 Task: Customize the date range so that invitees can schedule indefinitely into the future.
Action: Mouse moved to (464, 313)
Screenshot: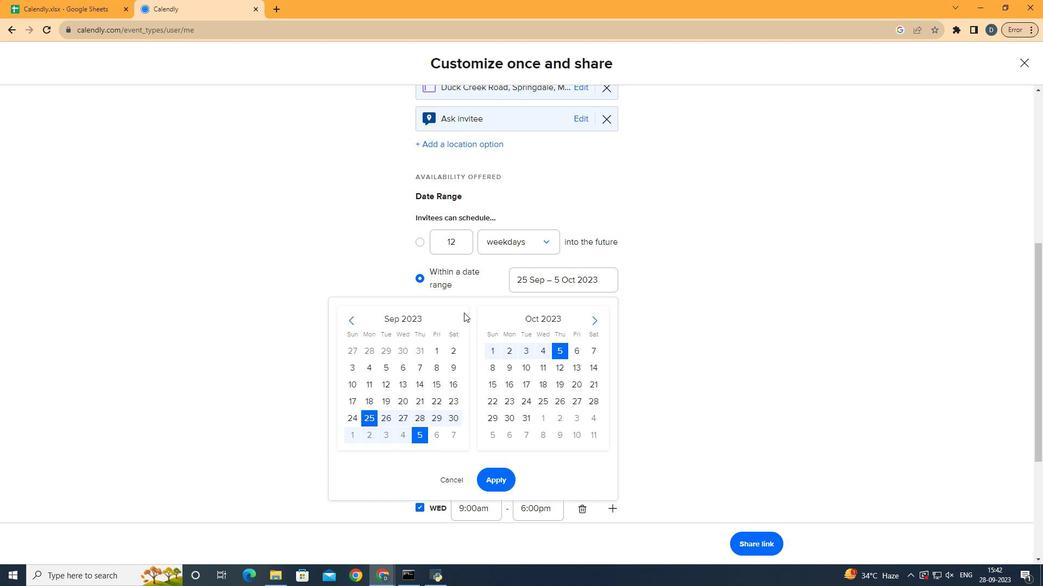 
Action: Mouse pressed left at (464, 313)
Screenshot: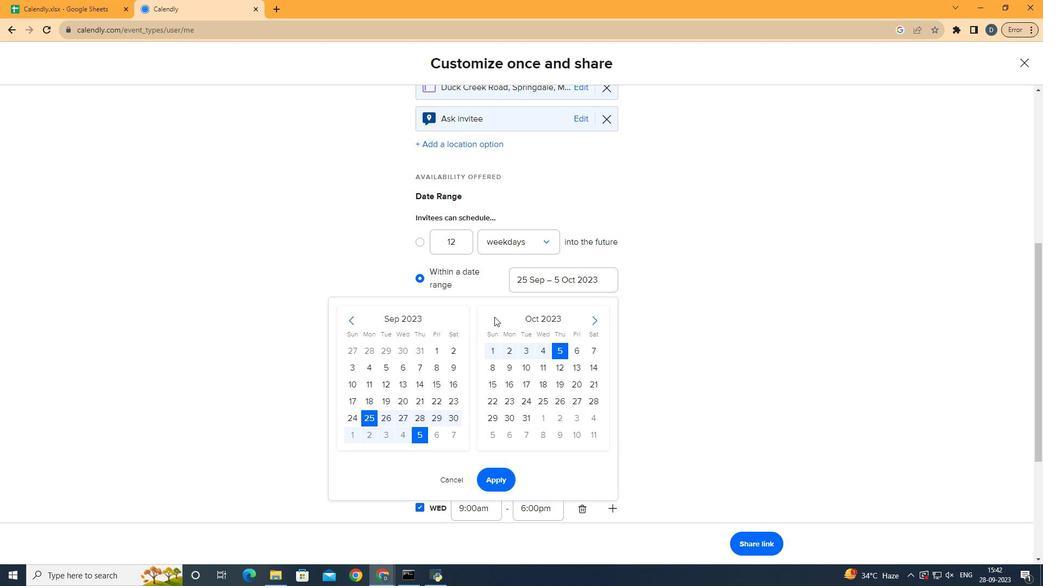 
Action: Mouse moved to (787, 348)
Screenshot: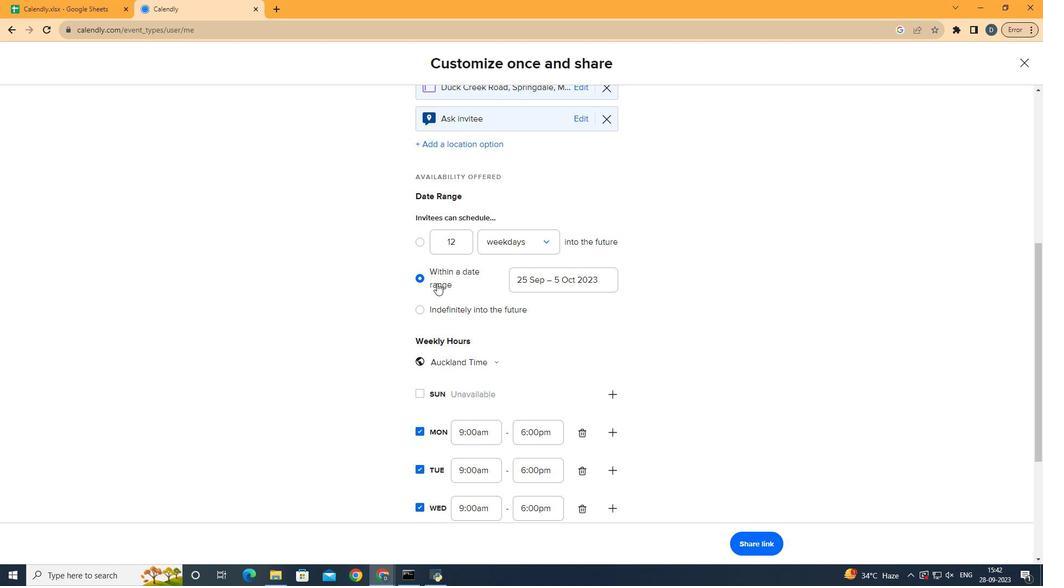 
Action: Mouse pressed left at (787, 348)
Screenshot: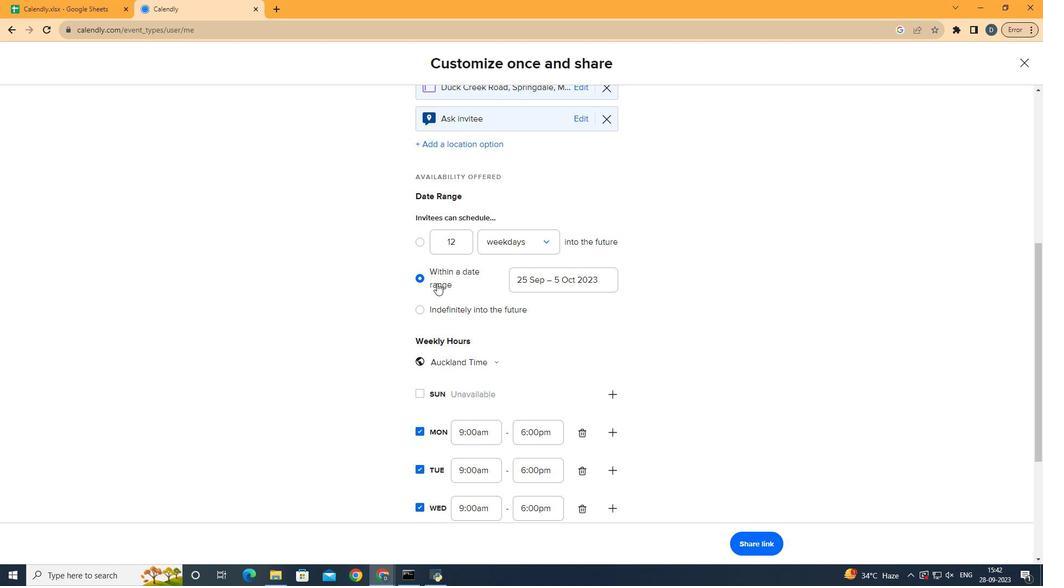 
Action: Mouse moved to (427, 308)
Screenshot: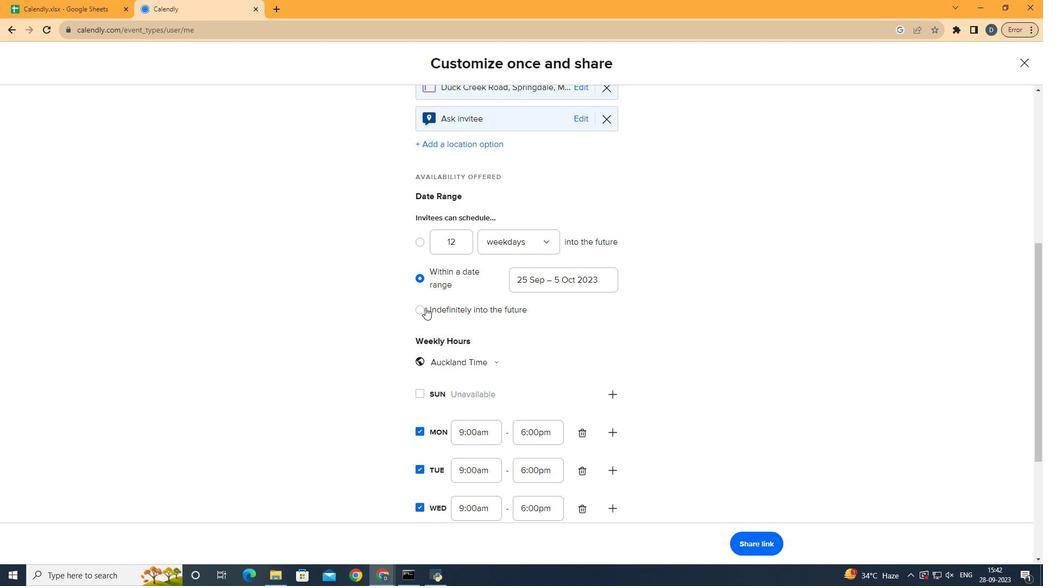 
Action: Mouse pressed left at (427, 308)
Screenshot: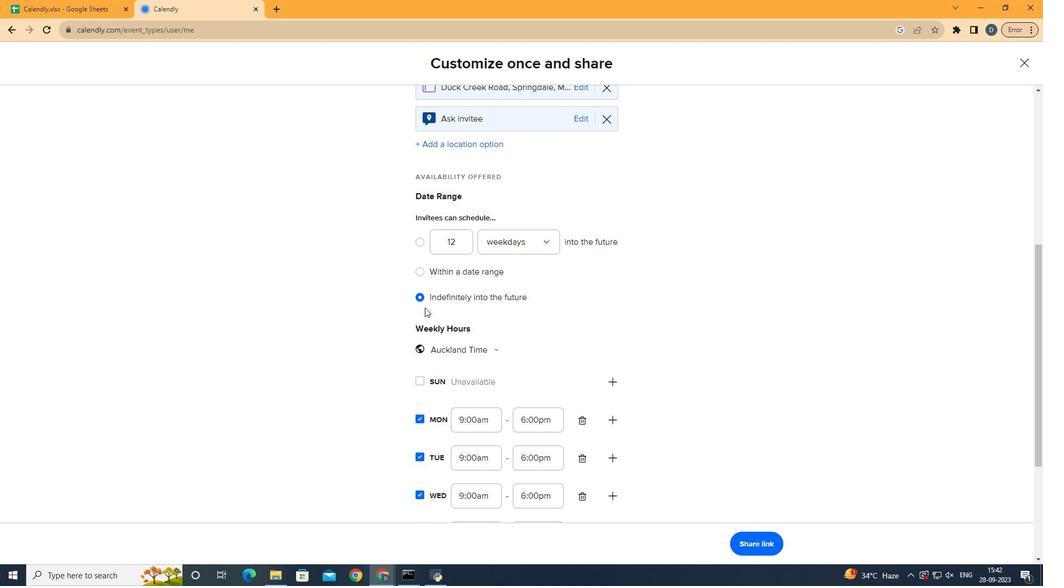 
Action: Mouse moved to (814, 277)
Screenshot: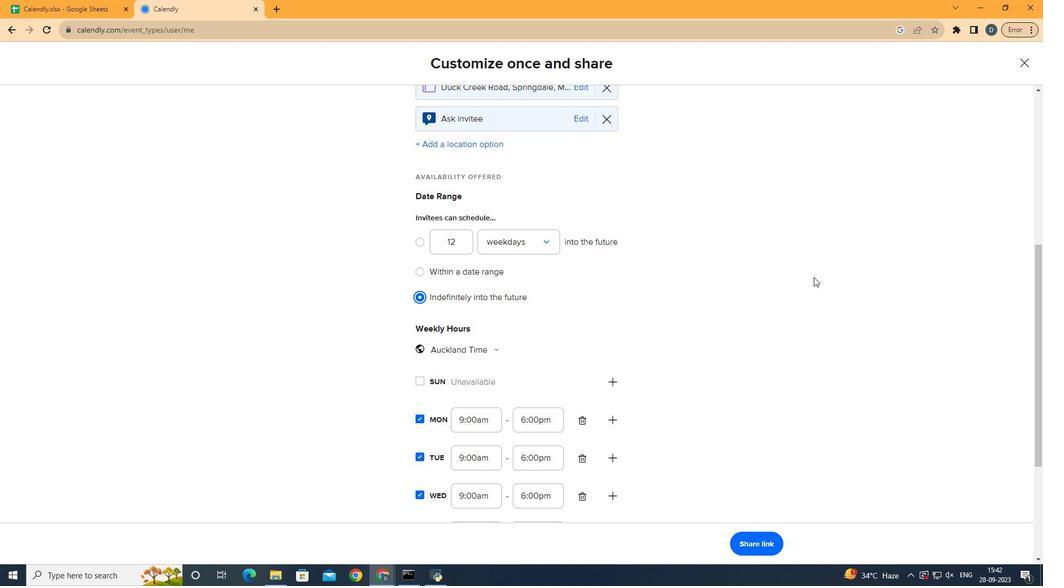 
